 Task: Delete field.
Action: Mouse pressed left at (835, 255)
Screenshot: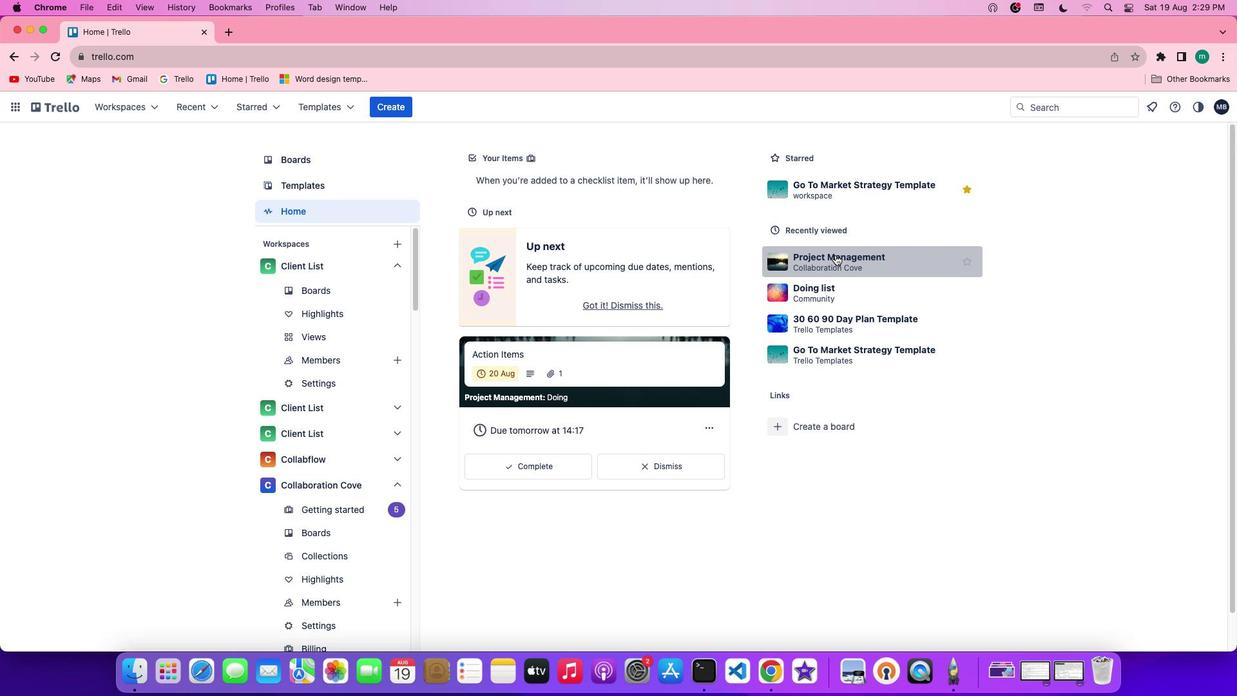 
Action: Mouse moved to (530, 274)
Screenshot: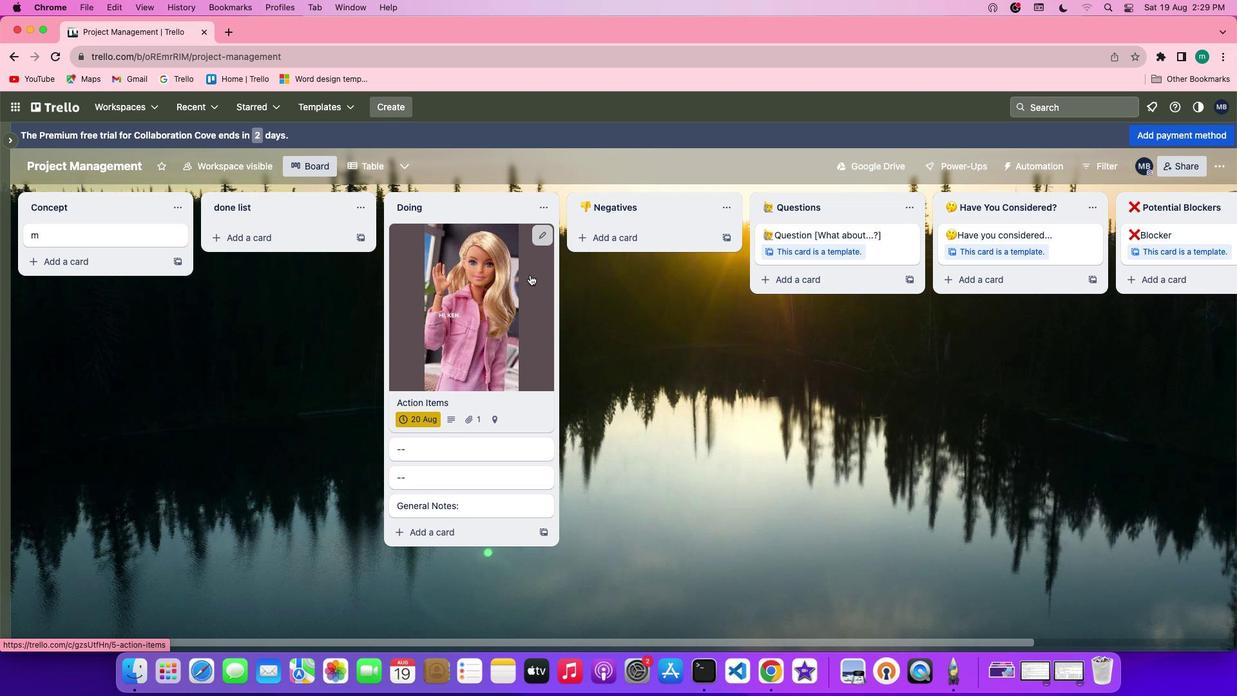 
Action: Mouse pressed left at (530, 274)
Screenshot: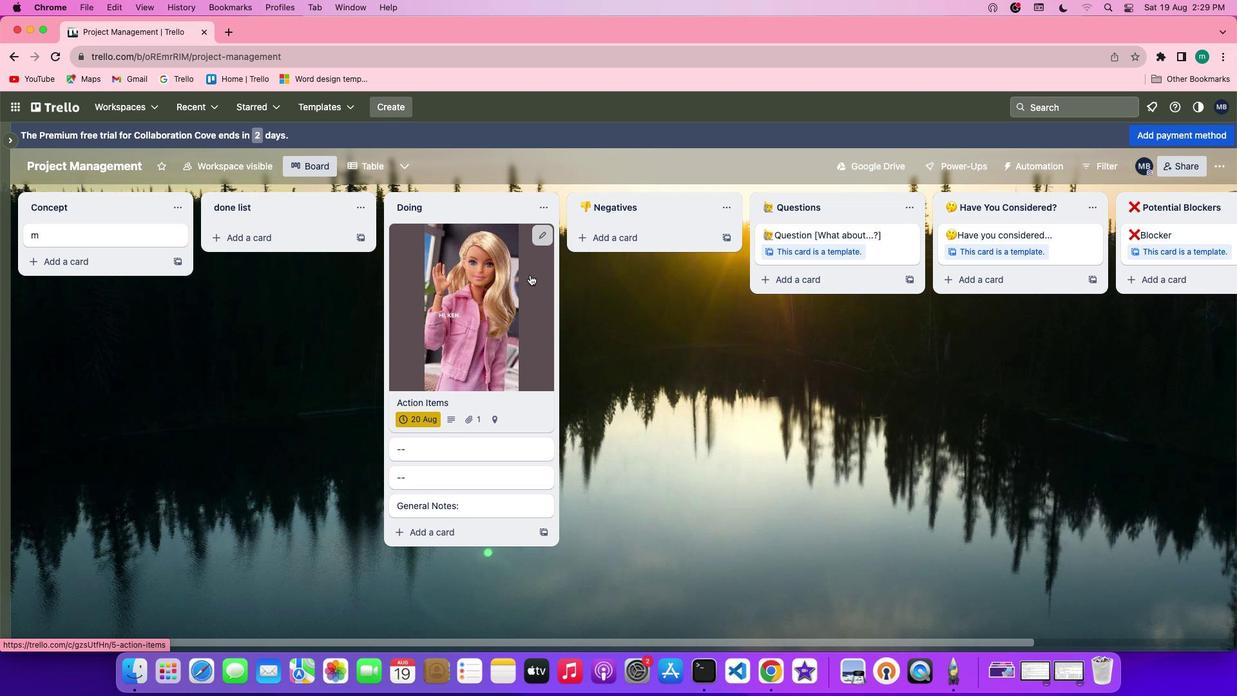 
Action: Mouse moved to (822, 381)
Screenshot: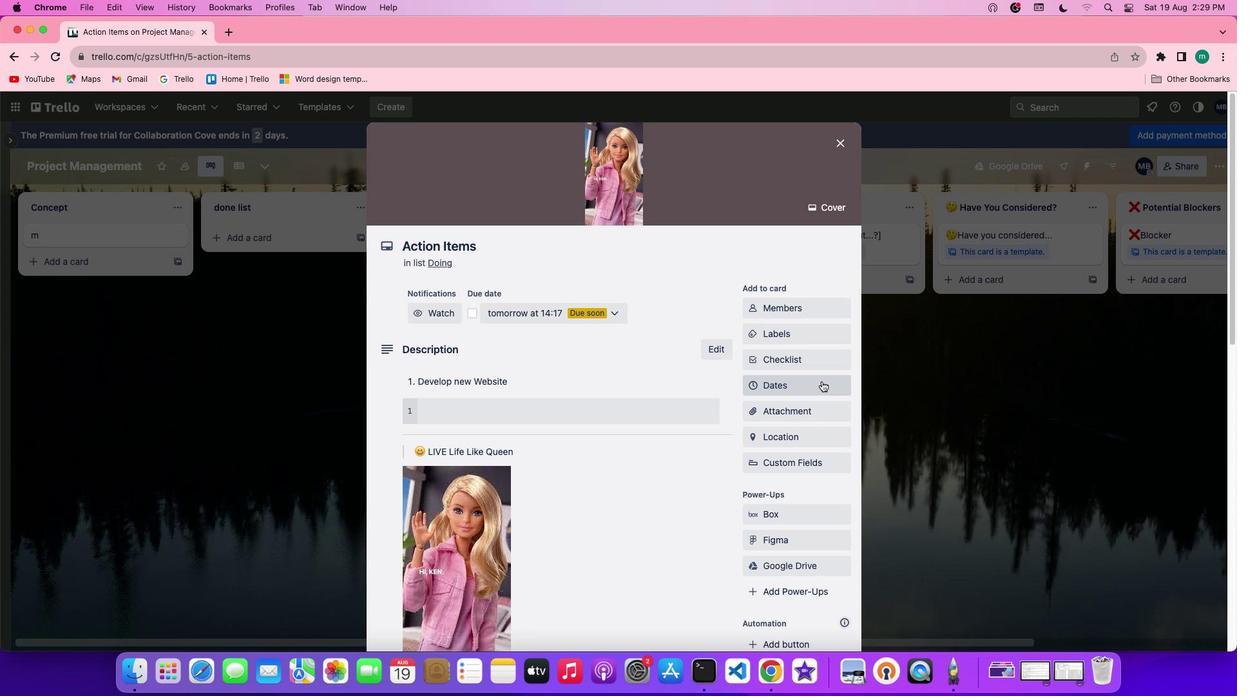 
Action: Mouse scrolled (822, 381) with delta (0, 0)
Screenshot: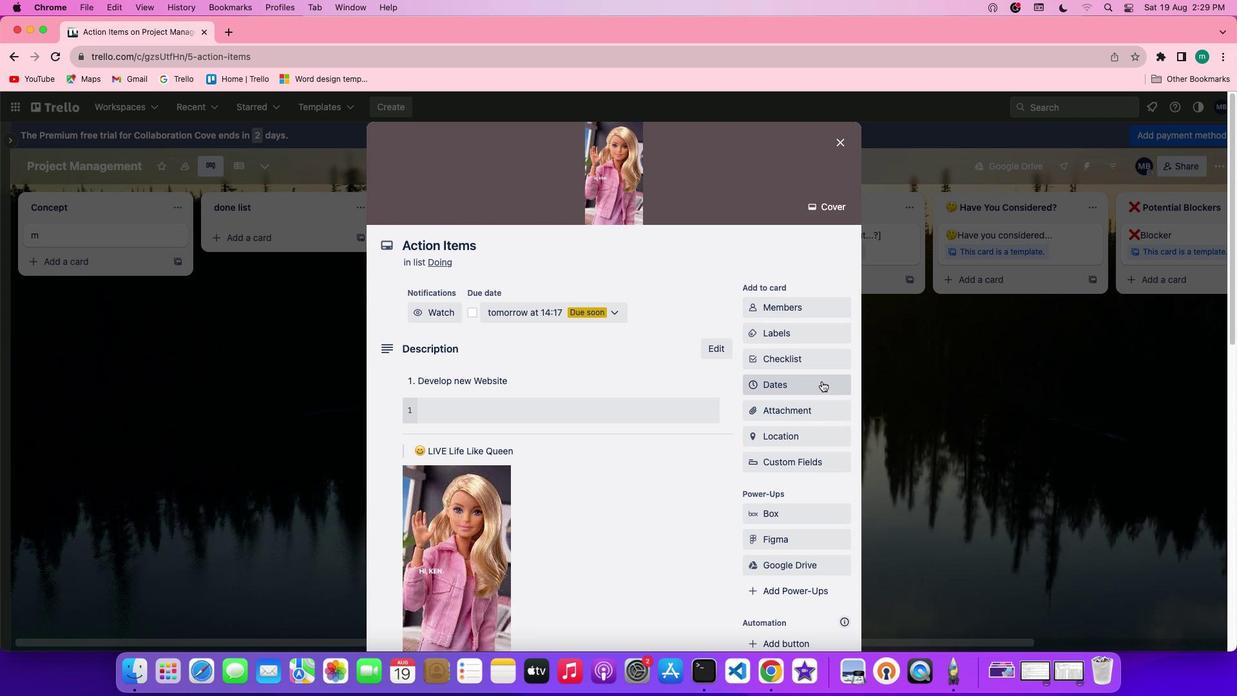 
Action: Mouse scrolled (822, 381) with delta (0, 0)
Screenshot: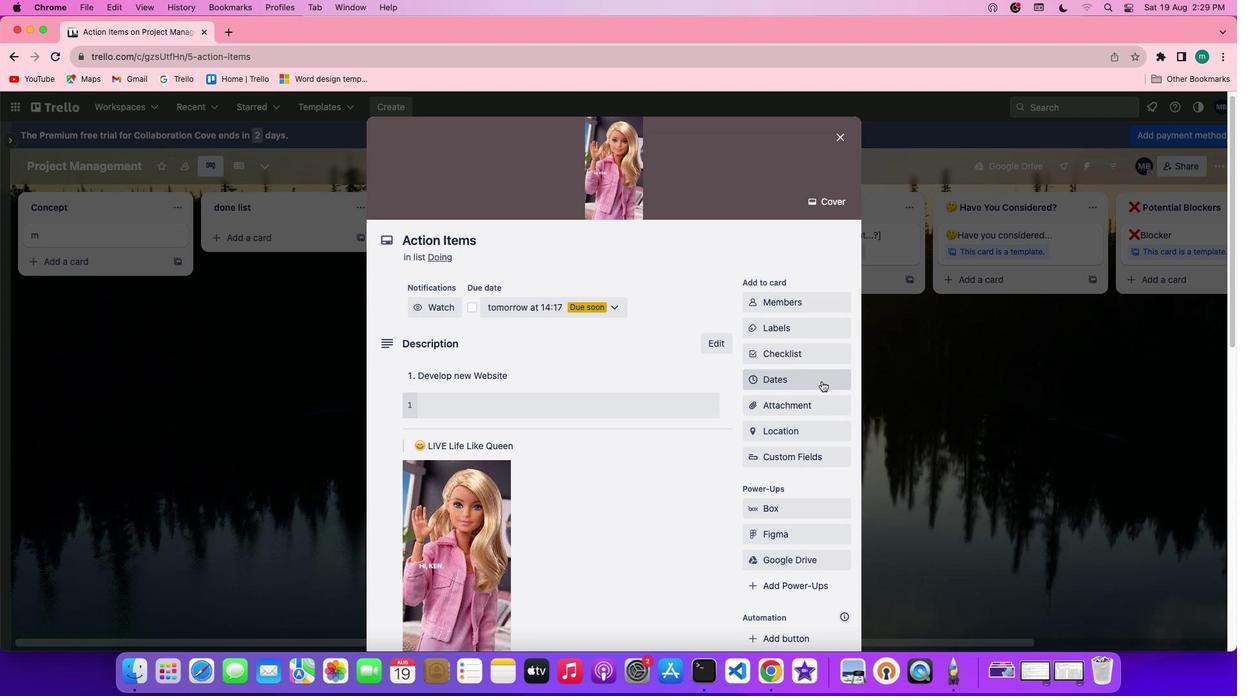 
Action: Mouse scrolled (822, 381) with delta (0, 0)
Screenshot: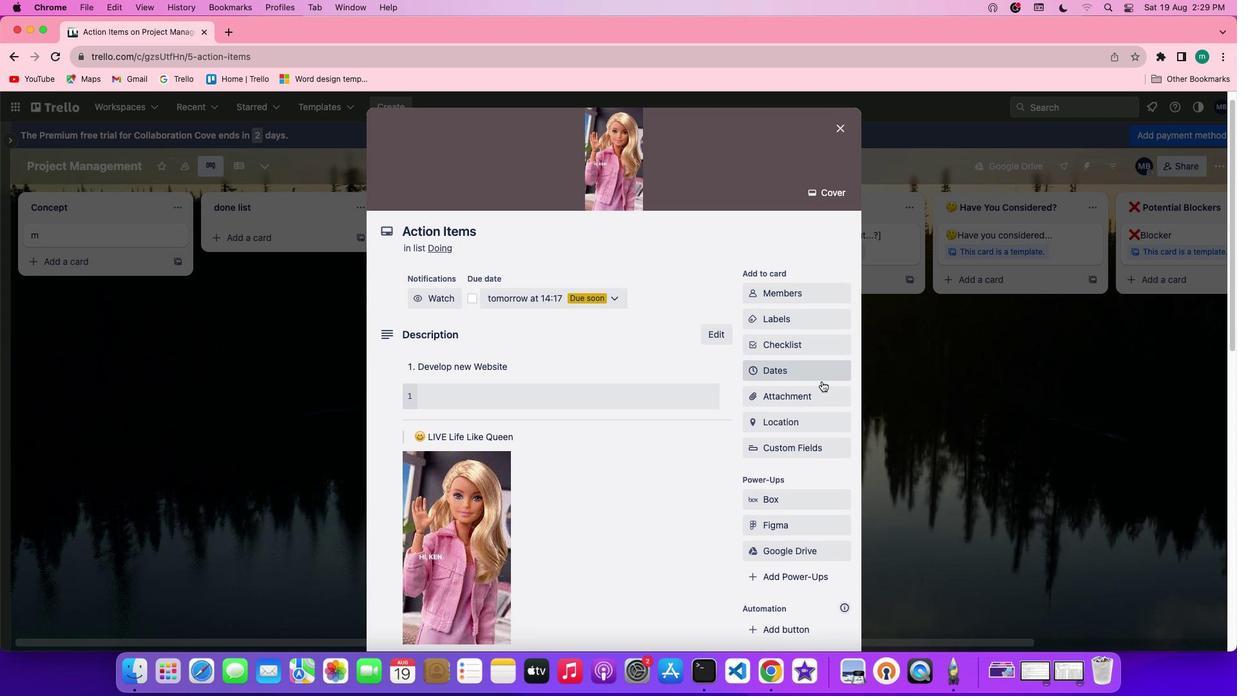 
Action: Mouse scrolled (822, 381) with delta (0, 0)
Screenshot: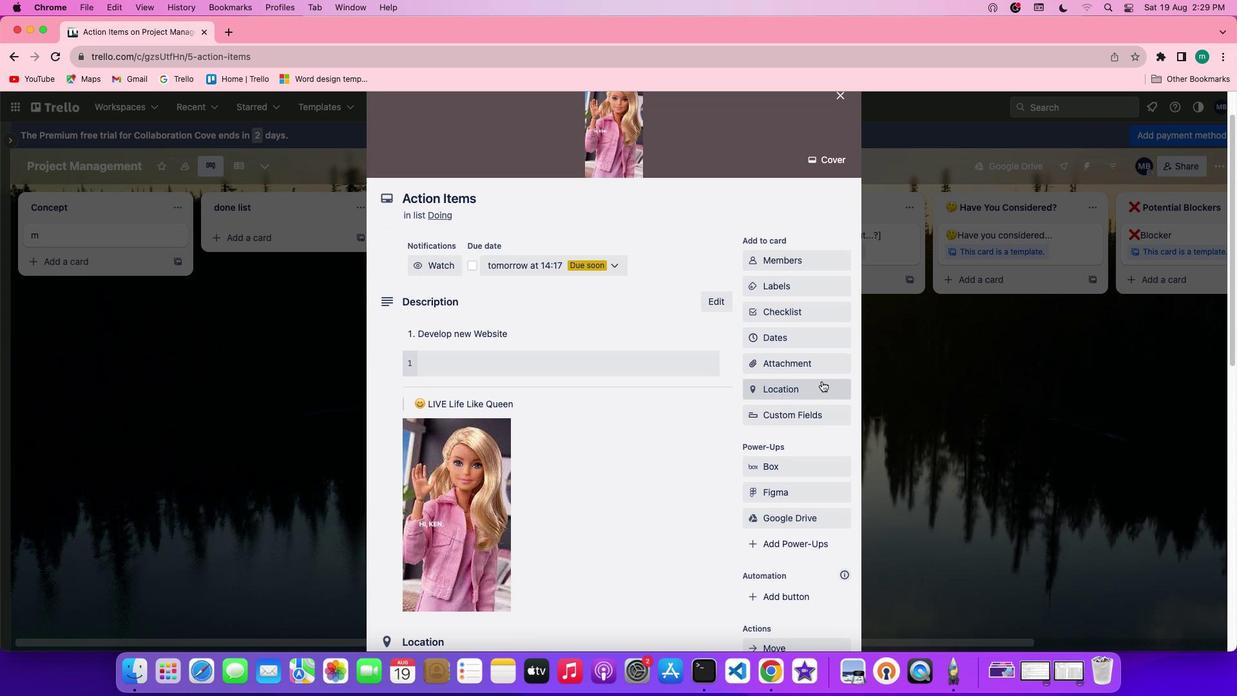 
Action: Mouse scrolled (822, 381) with delta (0, 0)
Screenshot: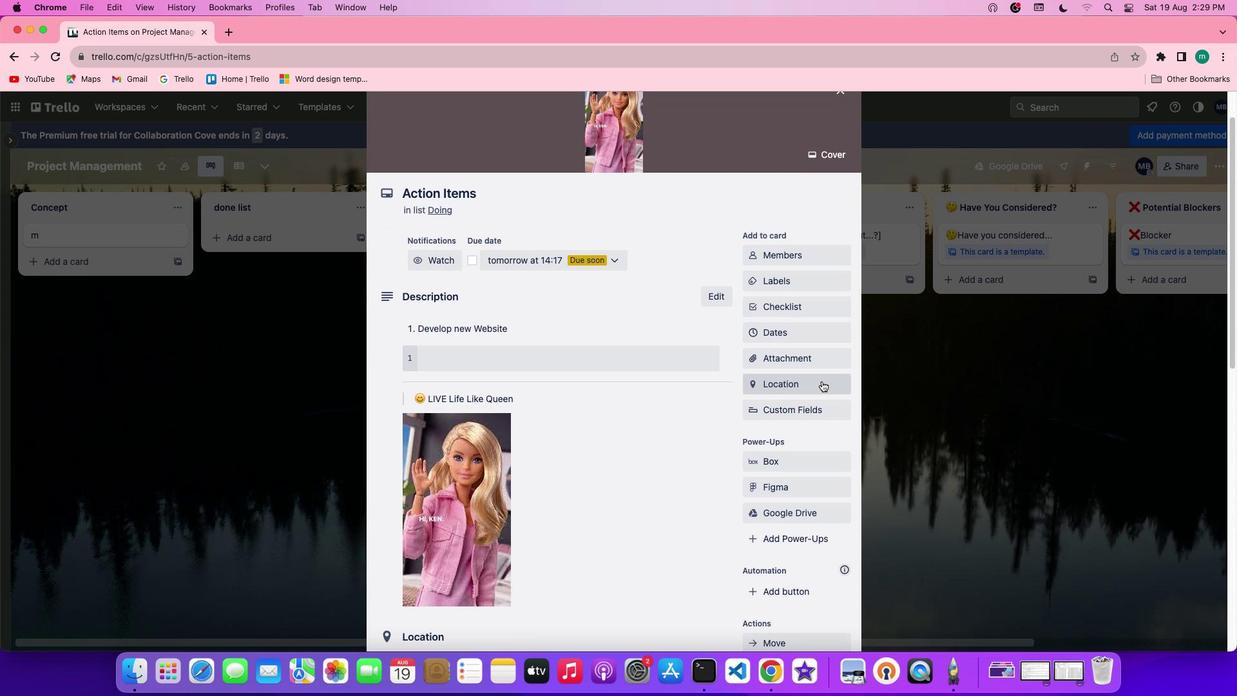 
Action: Mouse scrolled (822, 381) with delta (0, -1)
Screenshot: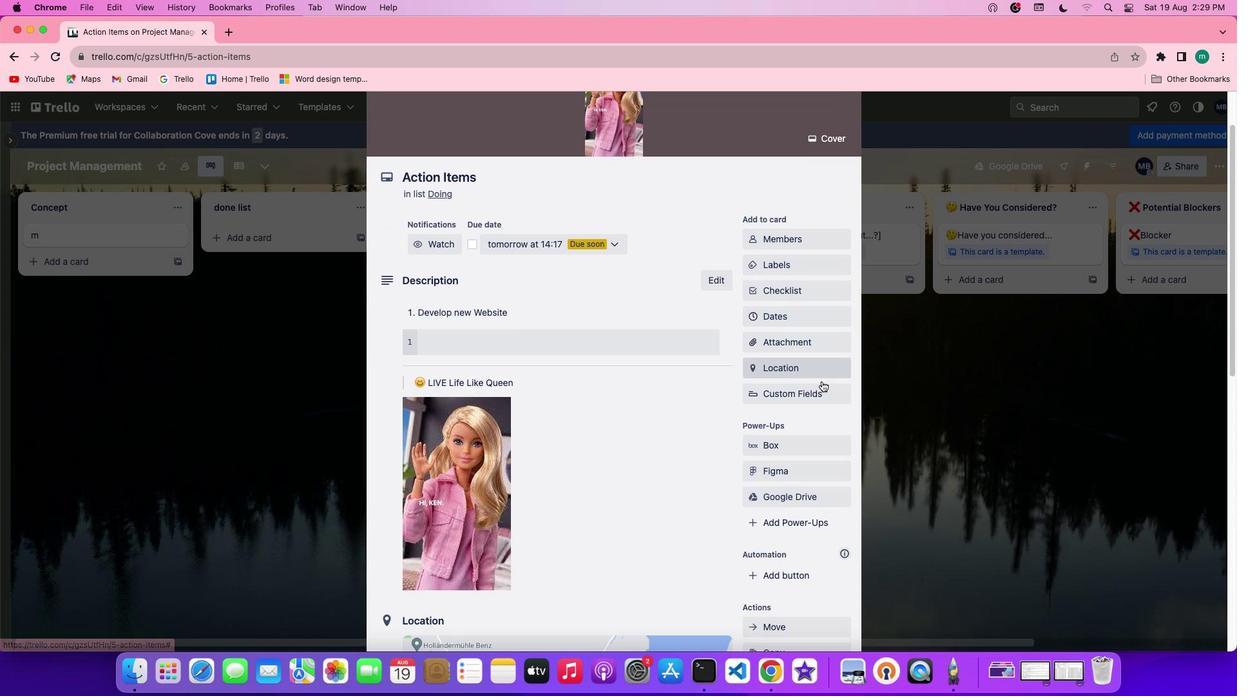 
Action: Mouse moved to (814, 320)
Screenshot: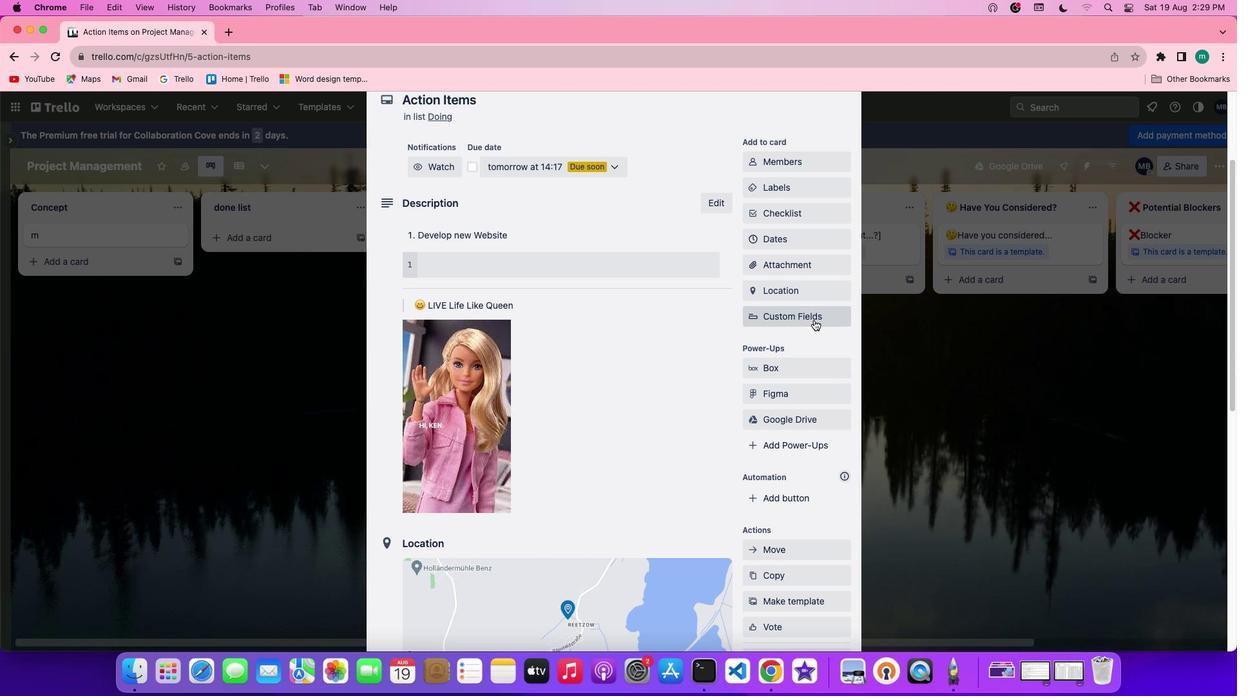 
Action: Mouse pressed left at (814, 320)
Screenshot: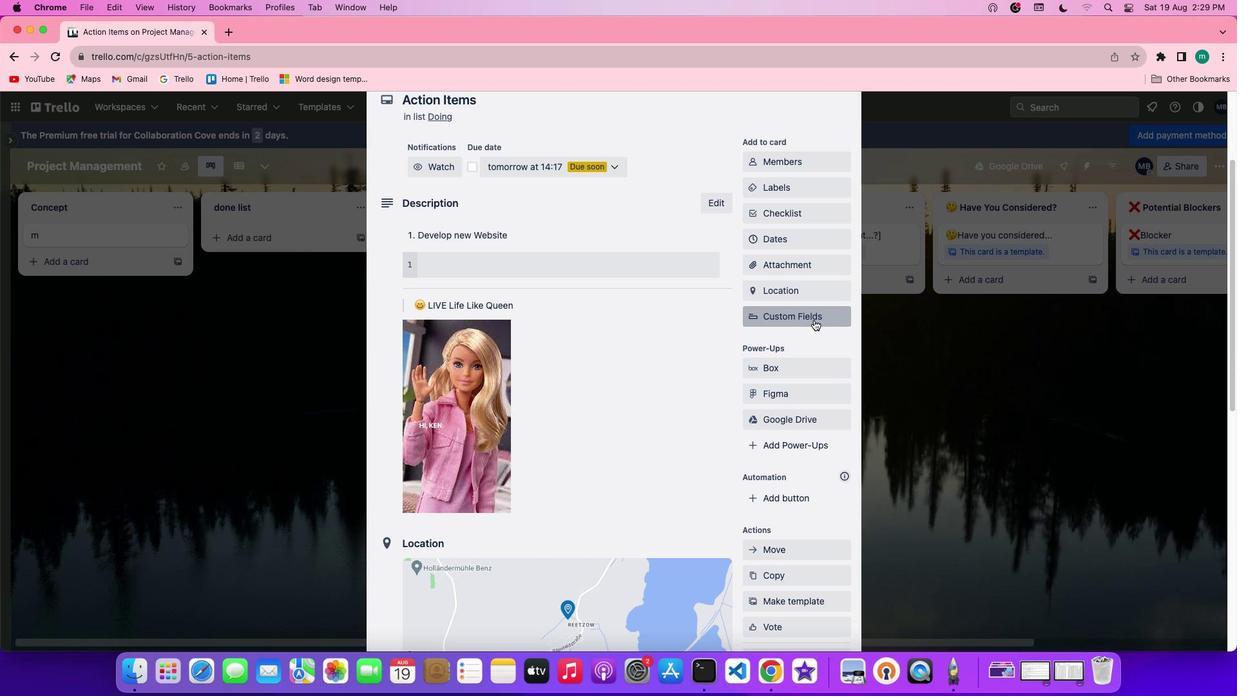 
Action: Mouse moved to (825, 407)
Screenshot: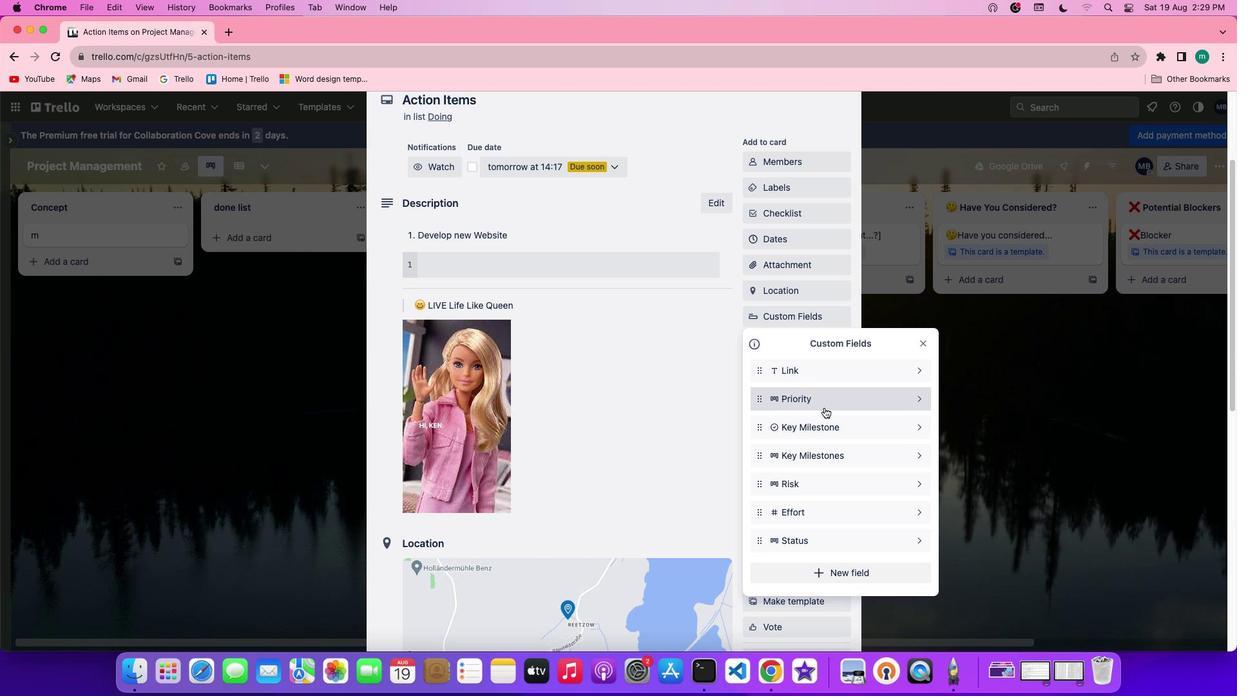 
Action: Mouse pressed left at (825, 407)
Screenshot: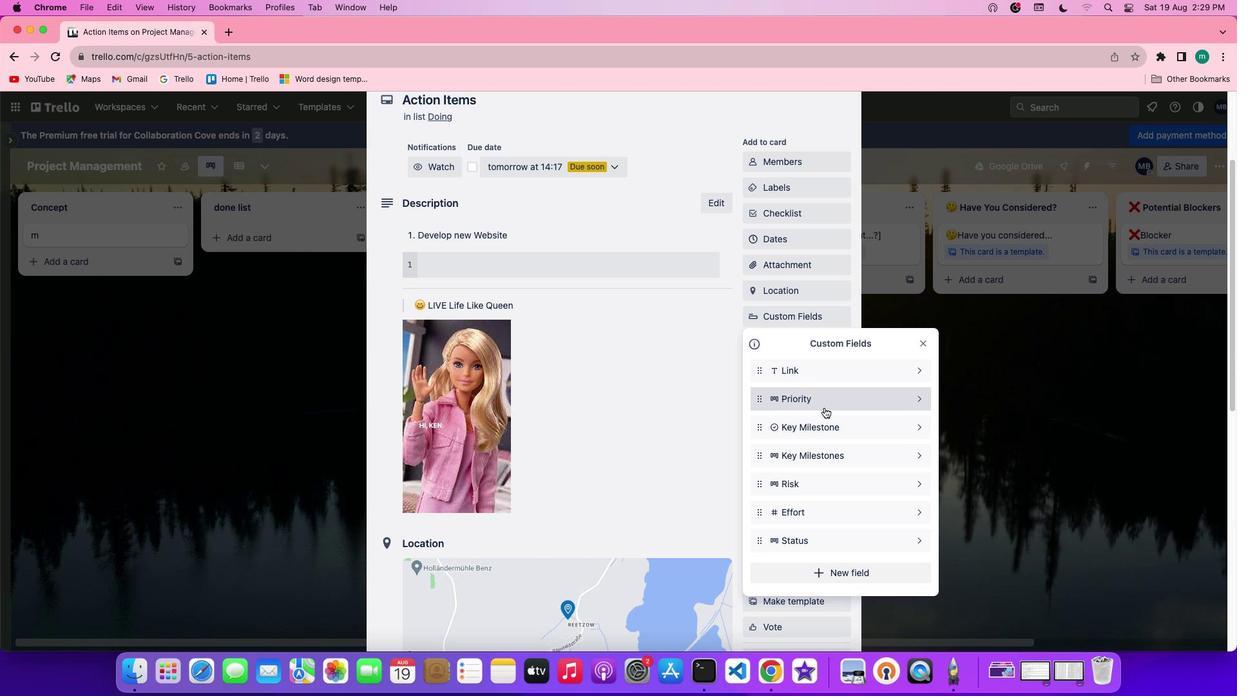 
Action: Mouse moved to (779, 614)
Screenshot: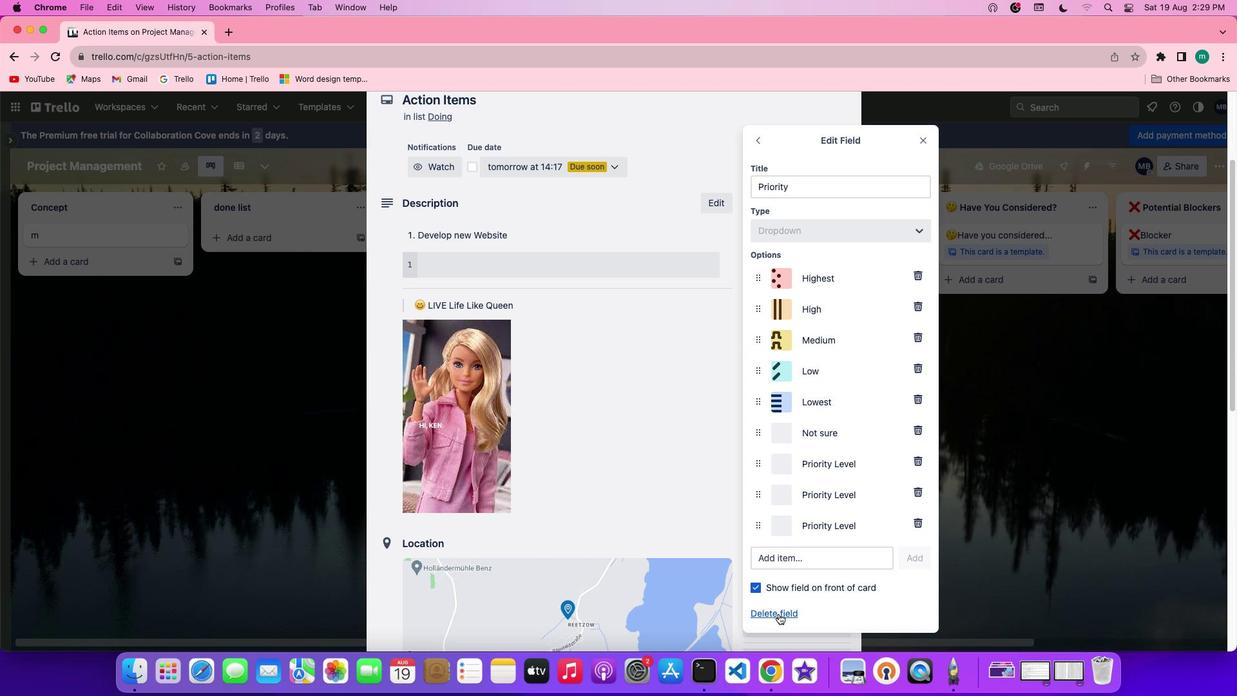 
Action: Mouse pressed left at (779, 614)
Screenshot: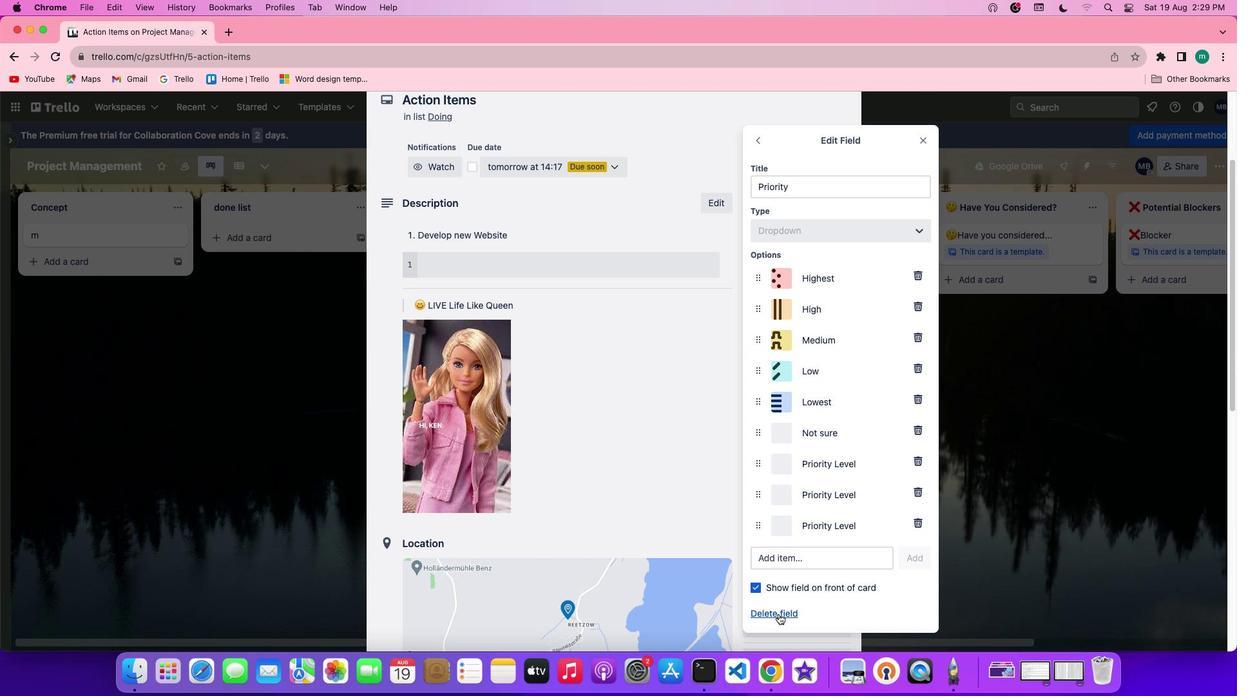 
Action: Mouse moved to (779, 613)
Screenshot: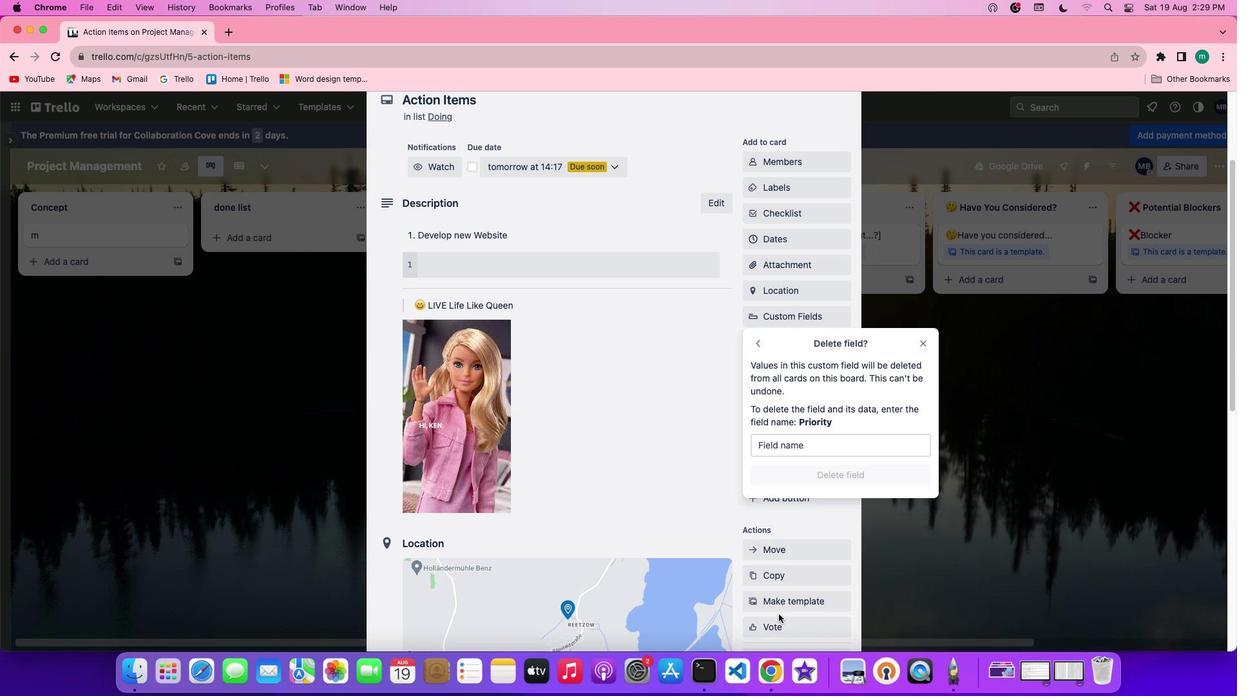 
